 Task: Create New Vendor with Vendor Name: La Salsa, Billing Address Line1: 391 St Margarets Rd., Billing Address Line2: Indian Trail, Billing Address Line3: TX 77904
Action: Mouse moved to (159, 35)
Screenshot: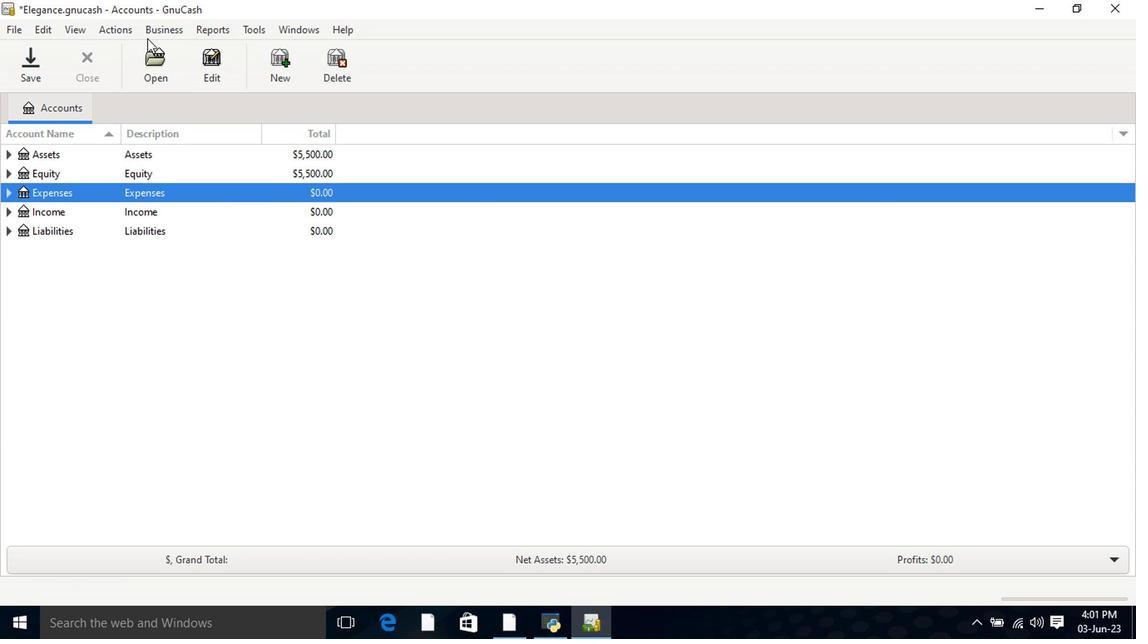 
Action: Mouse pressed left at (159, 35)
Screenshot: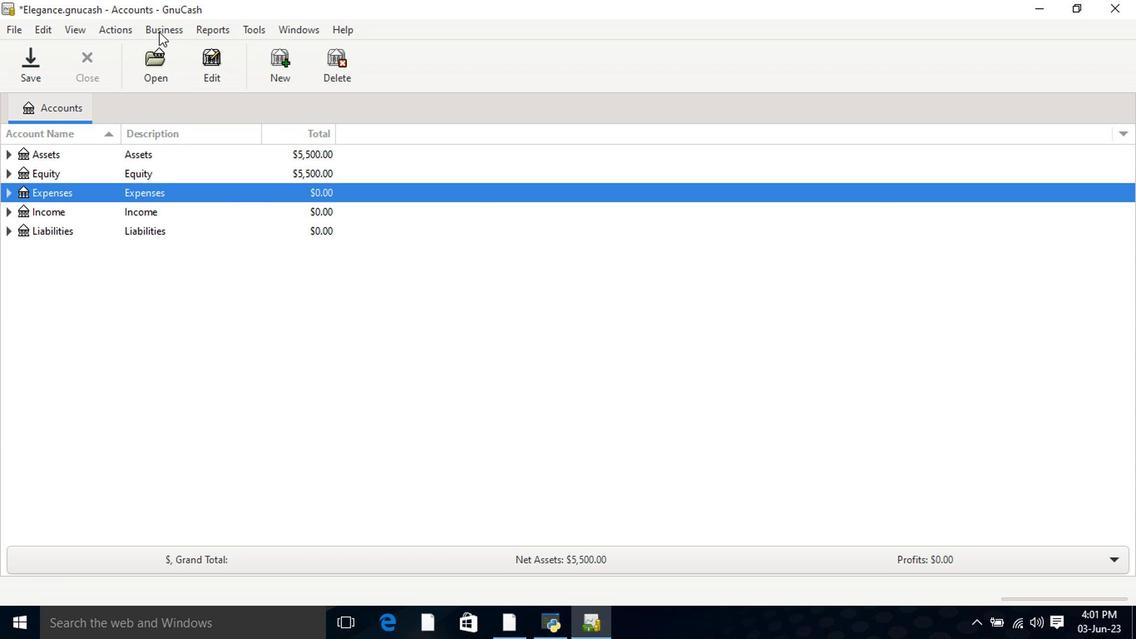 
Action: Mouse moved to (180, 72)
Screenshot: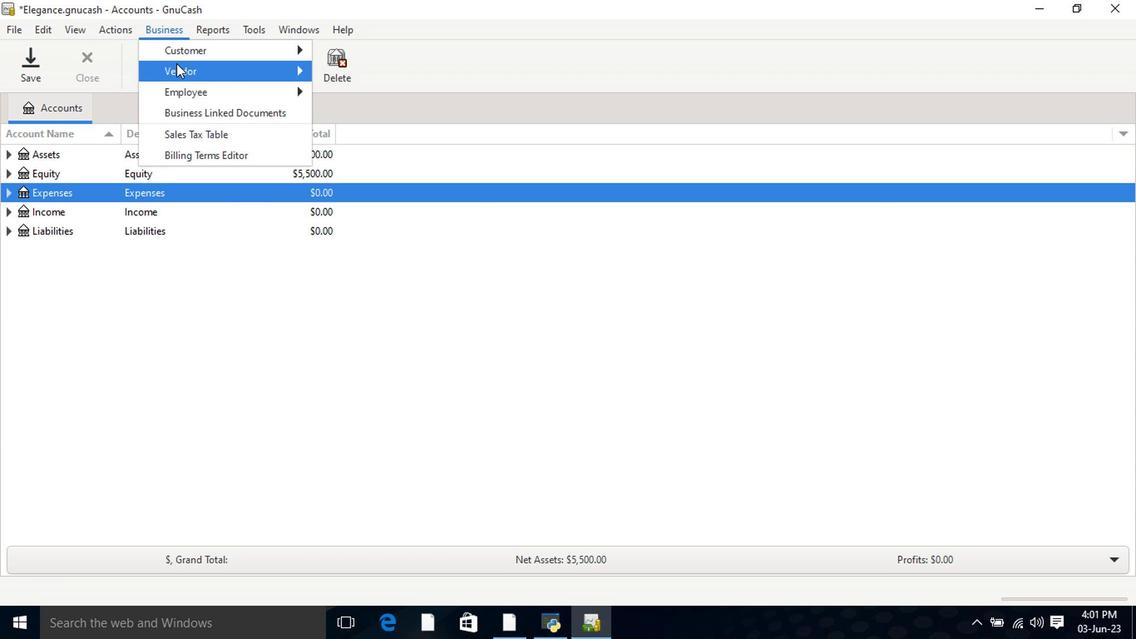 
Action: Mouse pressed left at (180, 72)
Screenshot: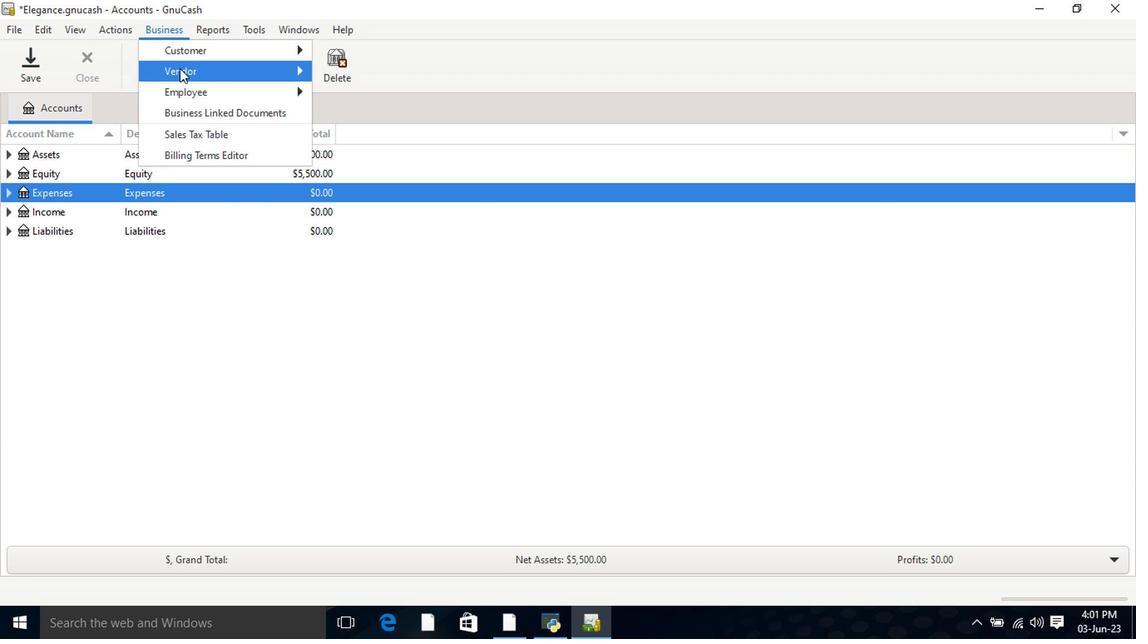 
Action: Mouse moved to (338, 93)
Screenshot: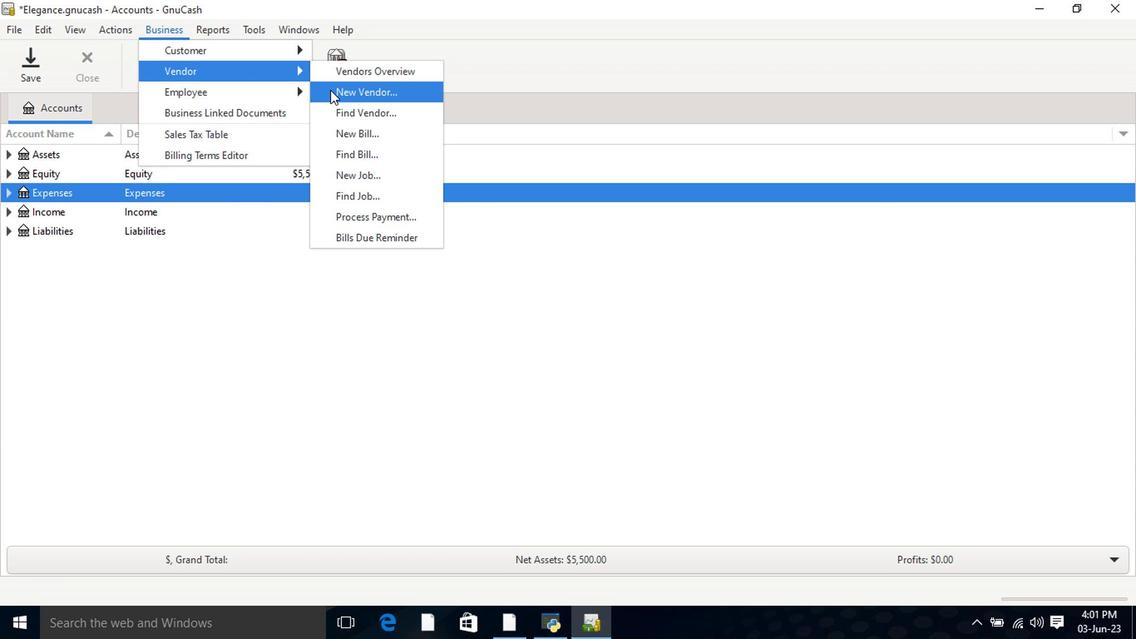
Action: Mouse pressed left at (338, 93)
Screenshot: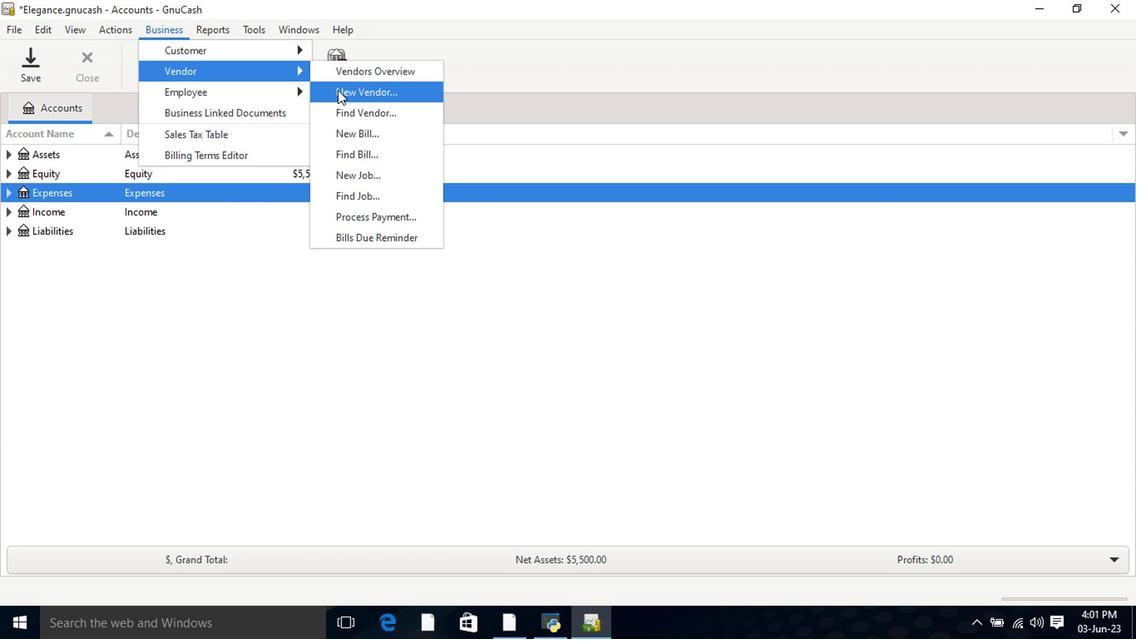 
Action: Mouse moved to (635, 184)
Screenshot: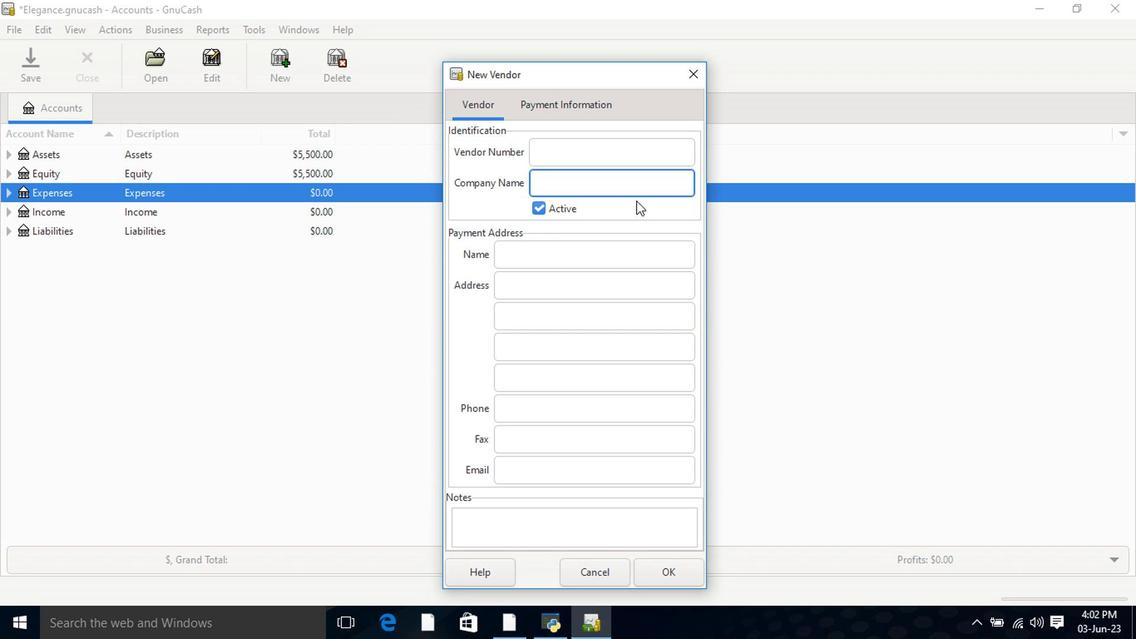 
Action: Key pressed <Key.shift>La<Key.space><Key.shift>Salsa<Key.tab><Key.tab><Key.tab>391<Key.space><Key.shift>St<Key.space><Key.shift>Me<Key.backspace>argarets<Key.space><Key.shift>rd<Key.backspace><Key.backspace><Key.shift>Rd.<Key.tab><Key.shift>Indian<Key.space><Key.shift>Trail<Key.tab><Key.shift>TX<Key.space>77904
Screenshot: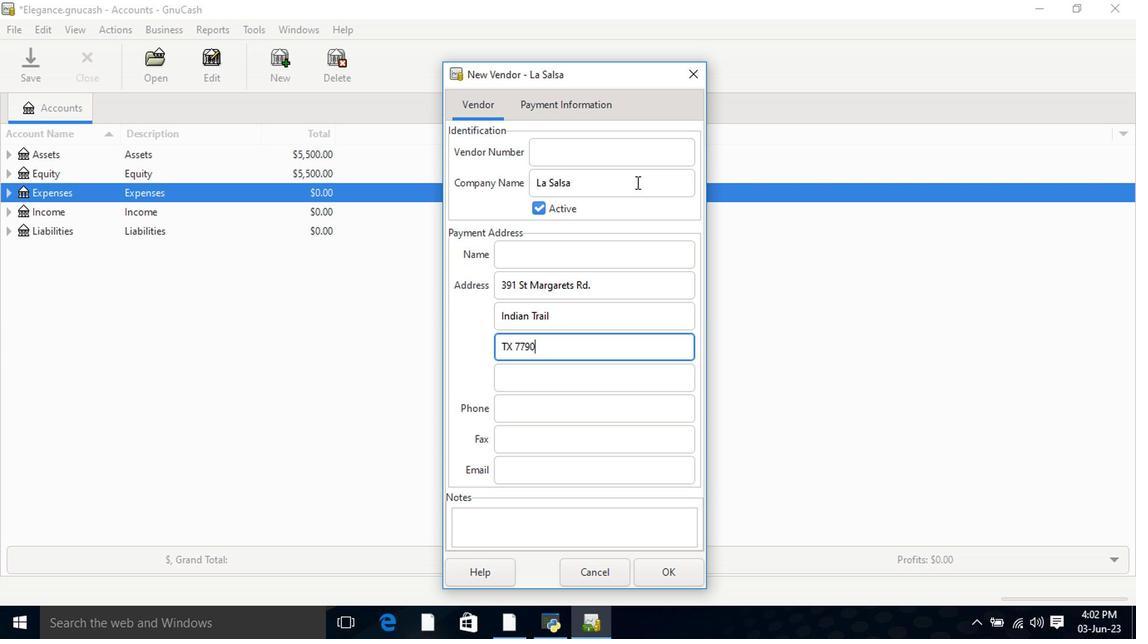 
Action: Mouse moved to (542, 408)
Screenshot: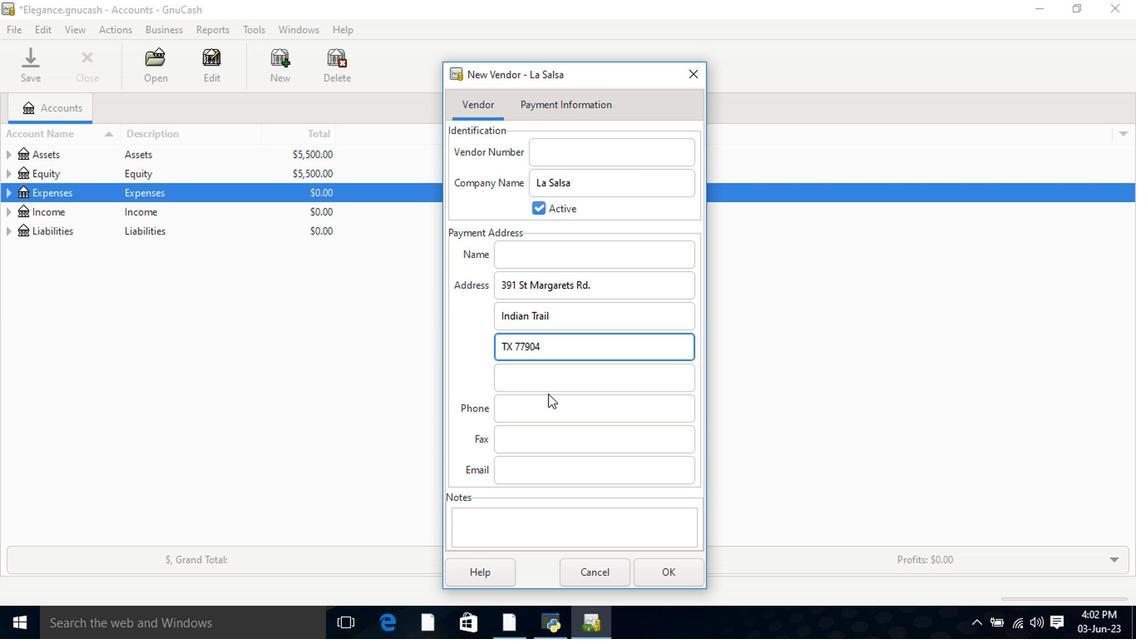 
Action: Mouse pressed left at (542, 408)
Screenshot: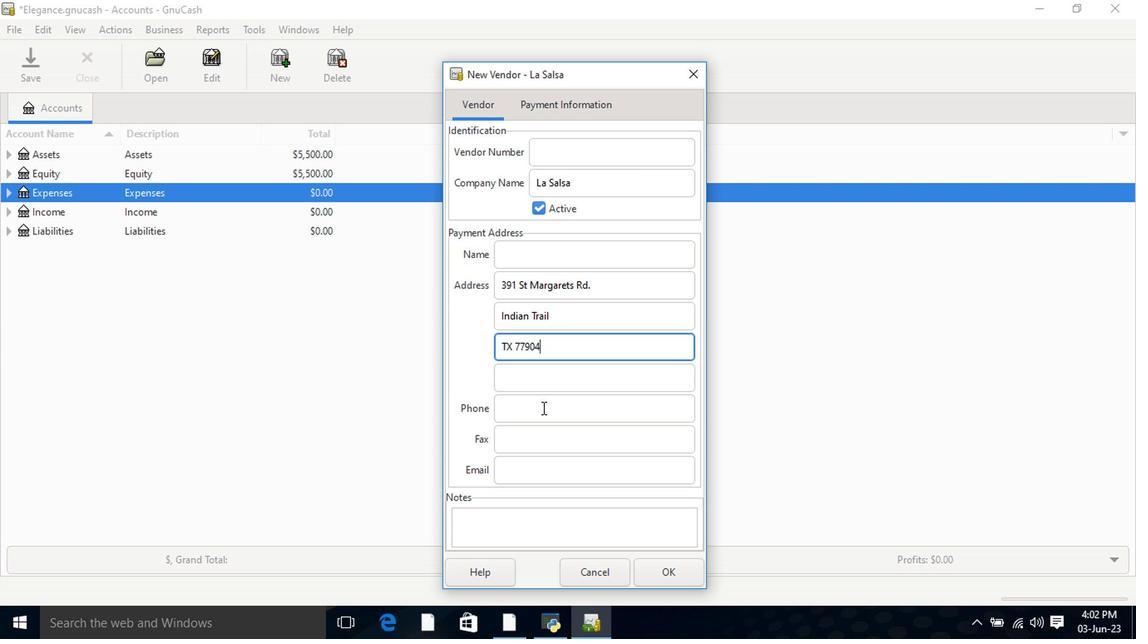 
Action: Mouse moved to (551, 103)
Screenshot: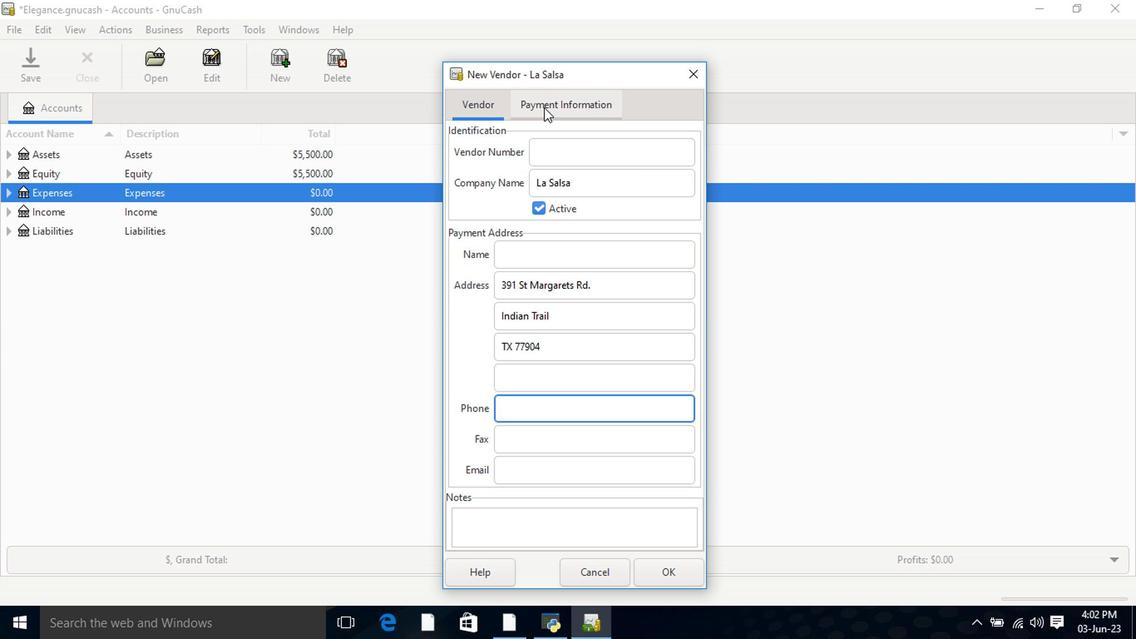 
Action: Mouse pressed left at (551, 103)
Screenshot: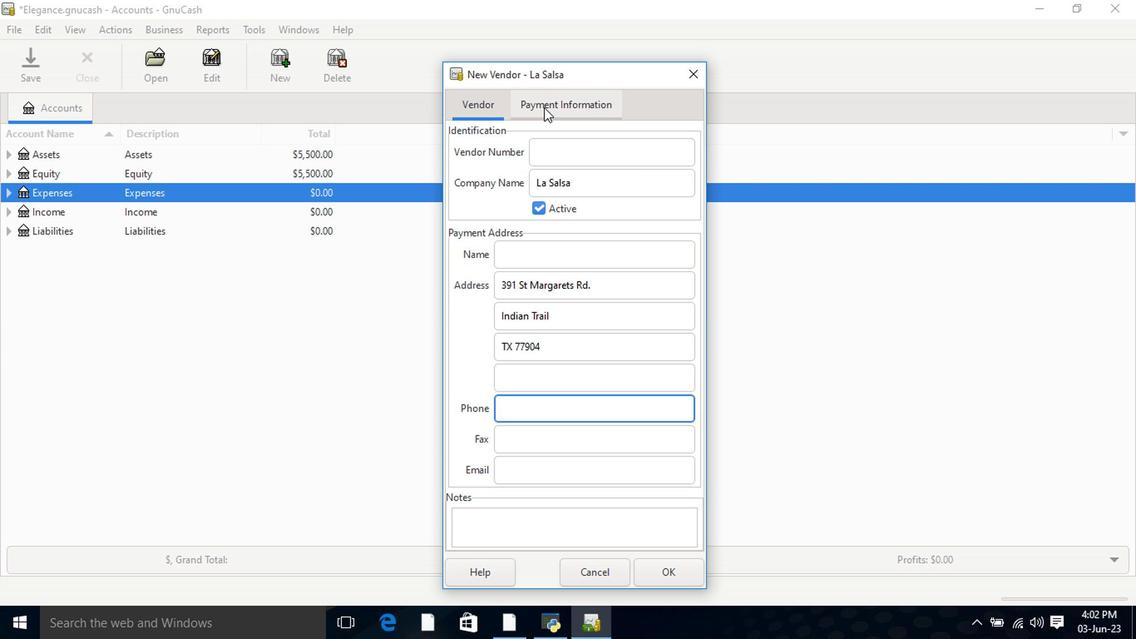 
Action: Mouse moved to (662, 564)
Screenshot: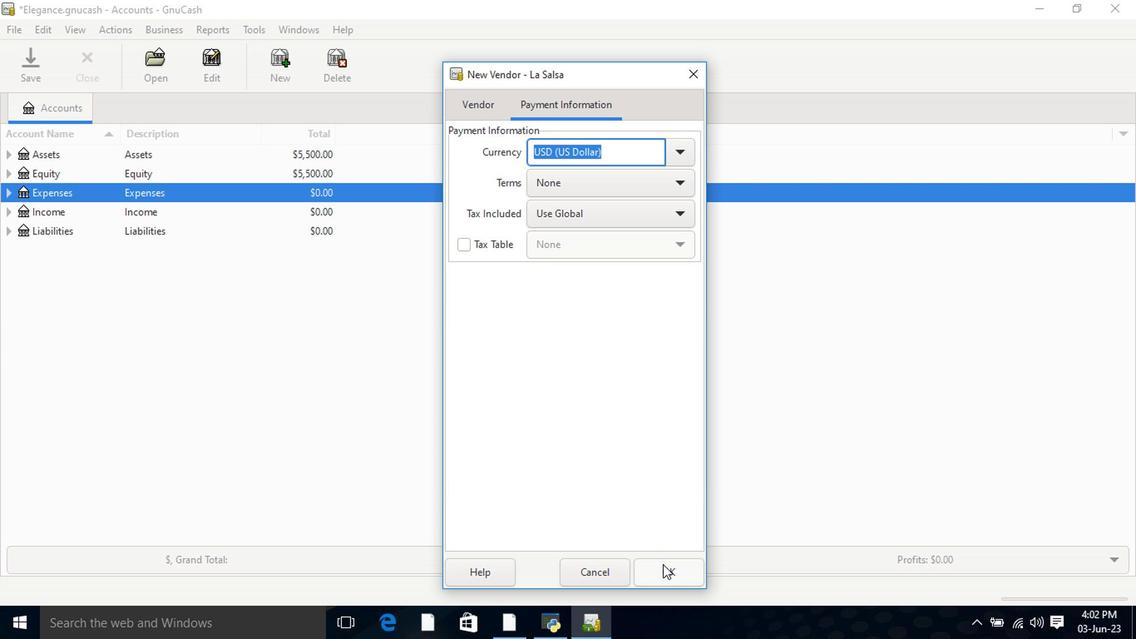 
Action: Mouse pressed left at (662, 564)
Screenshot: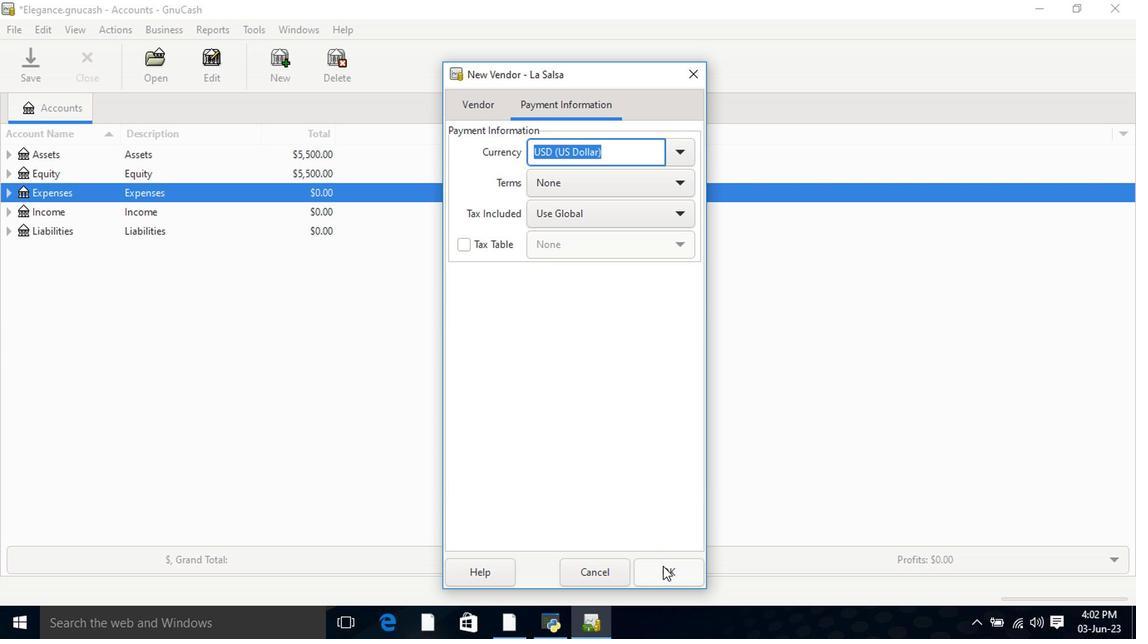 
Action: Mouse moved to (659, 558)
Screenshot: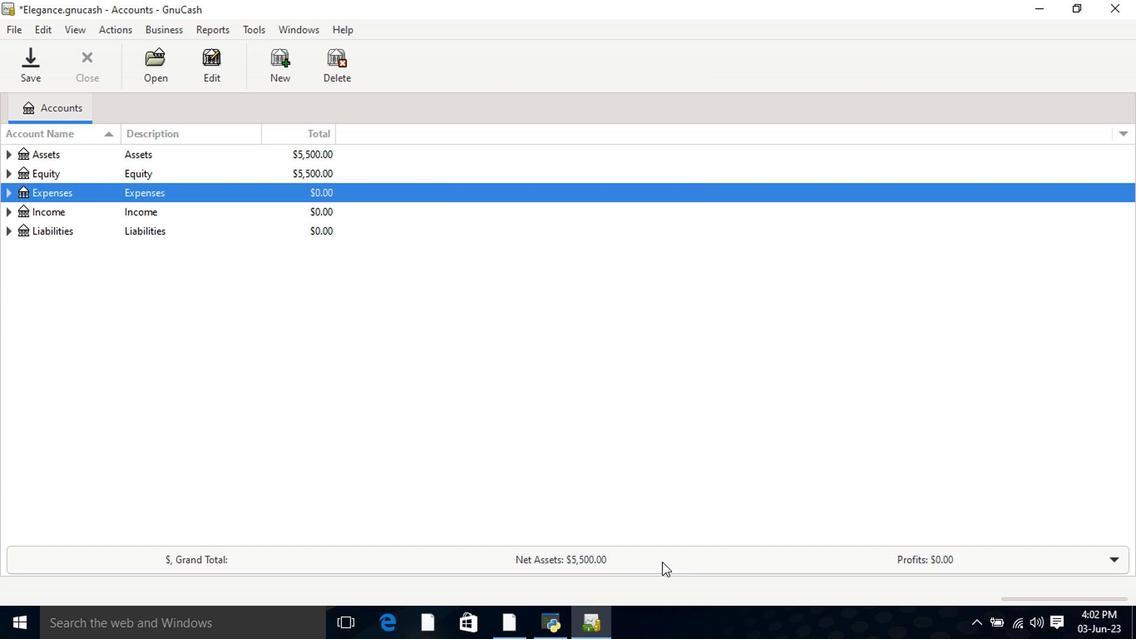 
